 Task: Calculate the travel distance and displacement between Mammoth Cave National Park and Nashville.
Action: Mouse moved to (187, 60)
Screenshot: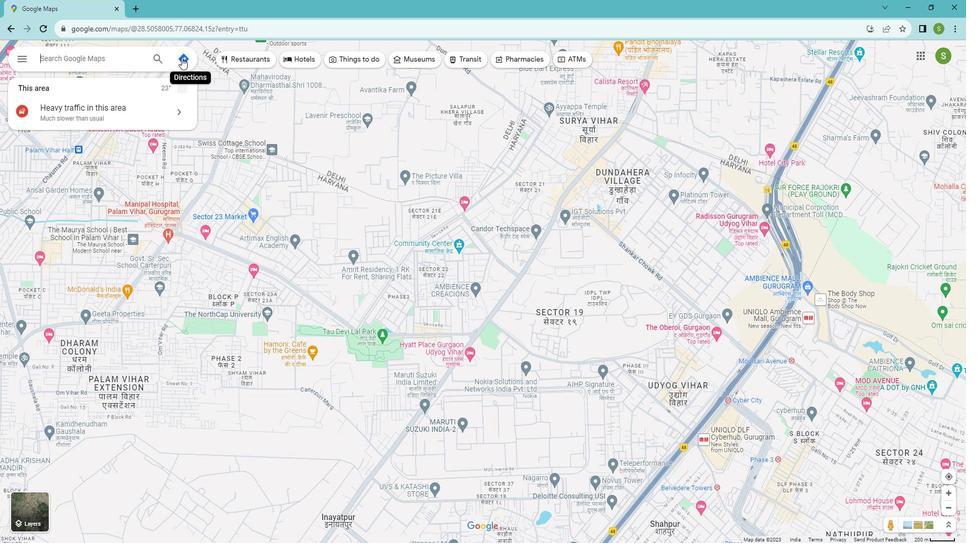 
Action: Mouse pressed left at (187, 60)
Screenshot: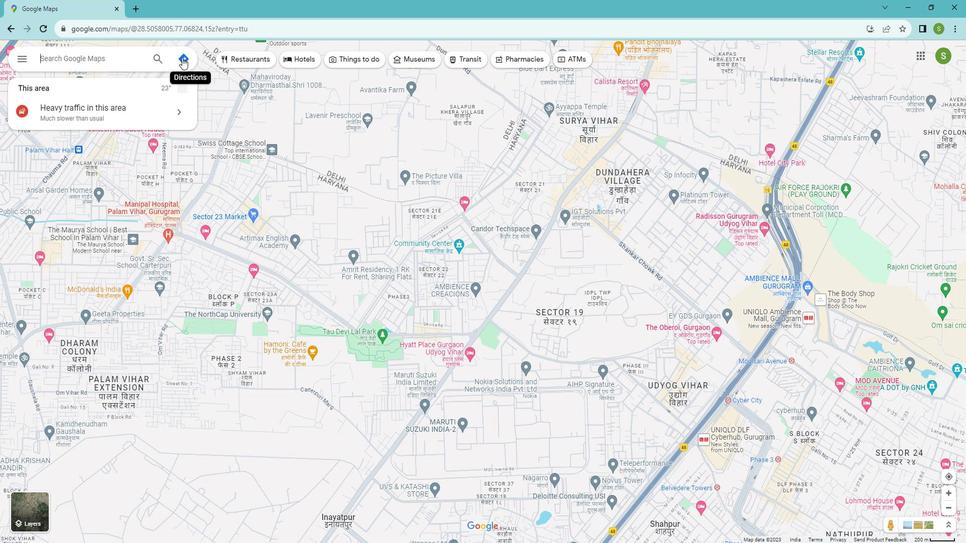 
Action: Mouse moved to (83, 95)
Screenshot: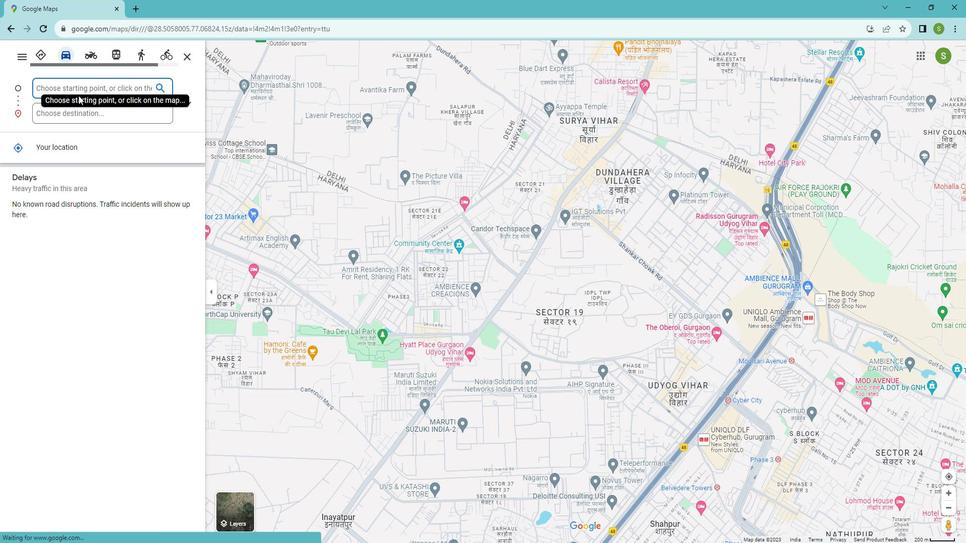 
Action: Mouse pressed left at (83, 95)
Screenshot: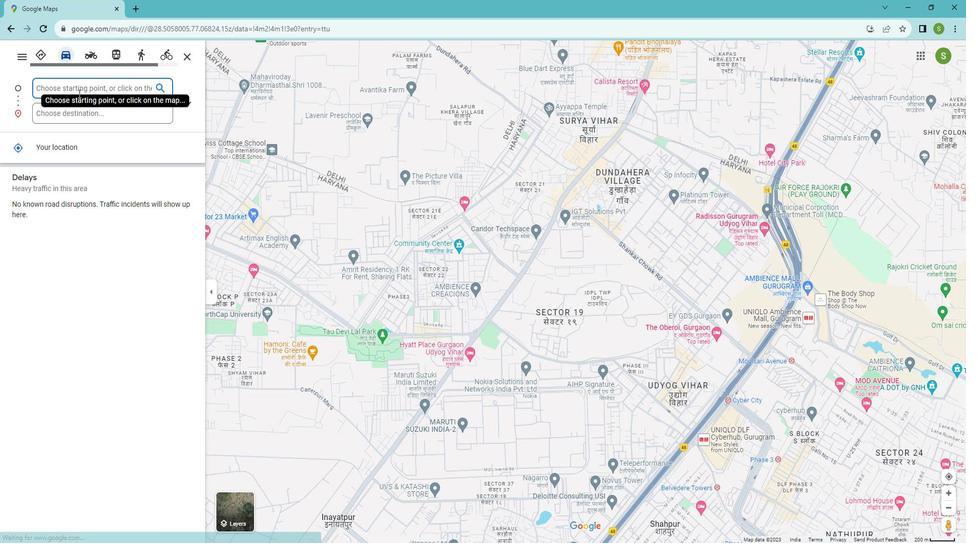 
Action: Key pressed <Key.shift>Nashville
Screenshot: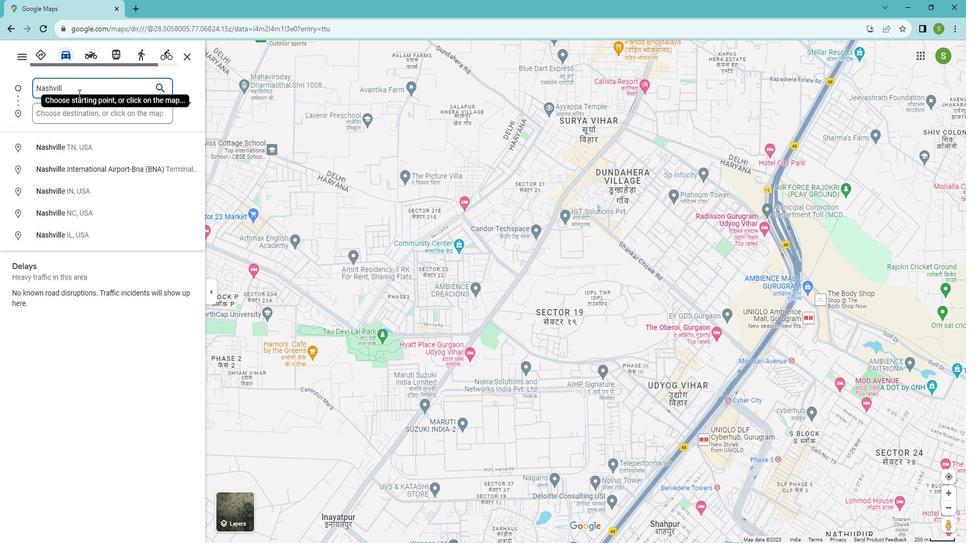 
Action: Mouse moved to (81, 144)
Screenshot: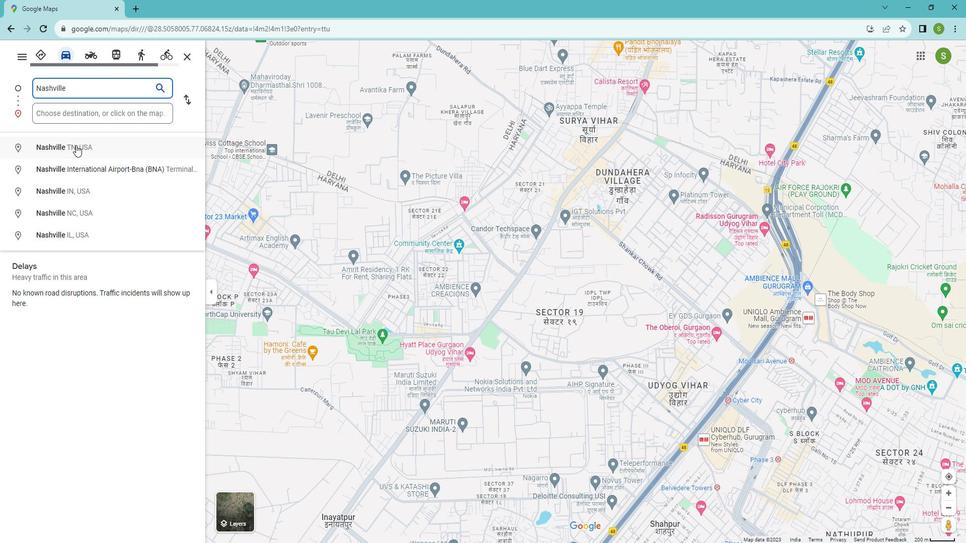 
Action: Mouse pressed left at (81, 144)
Screenshot: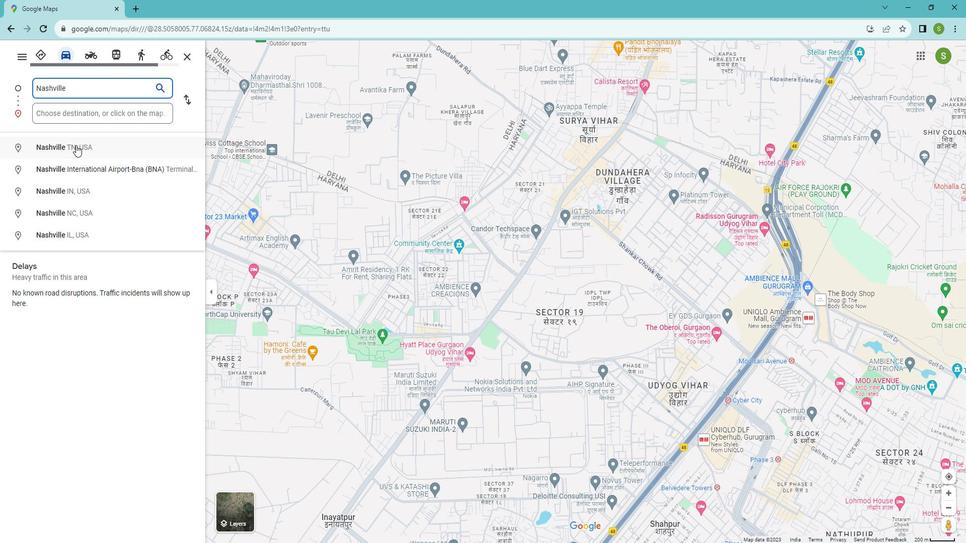 
Action: Mouse moved to (81, 113)
Screenshot: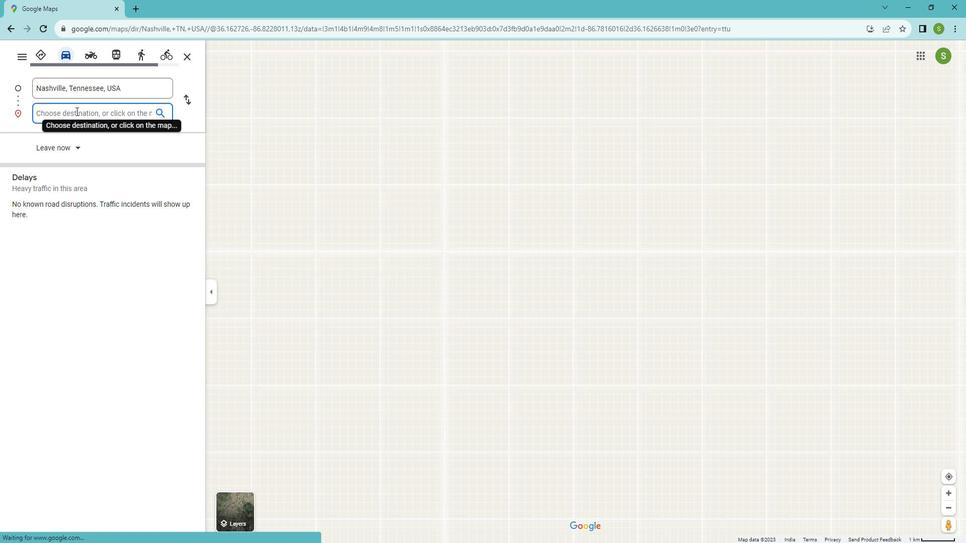 
Action: Mouse pressed left at (81, 113)
Screenshot: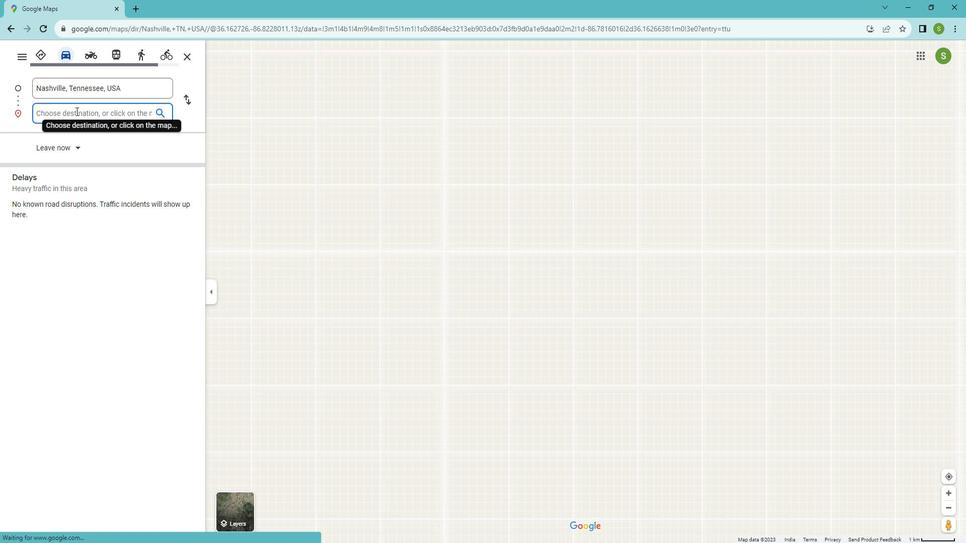 
Action: Key pressed <Key.shift>Mammoth<Key.space><Key.shift>Cave<Key.space><Key.shift>National<Key.space><Key.shift>Park
Screenshot: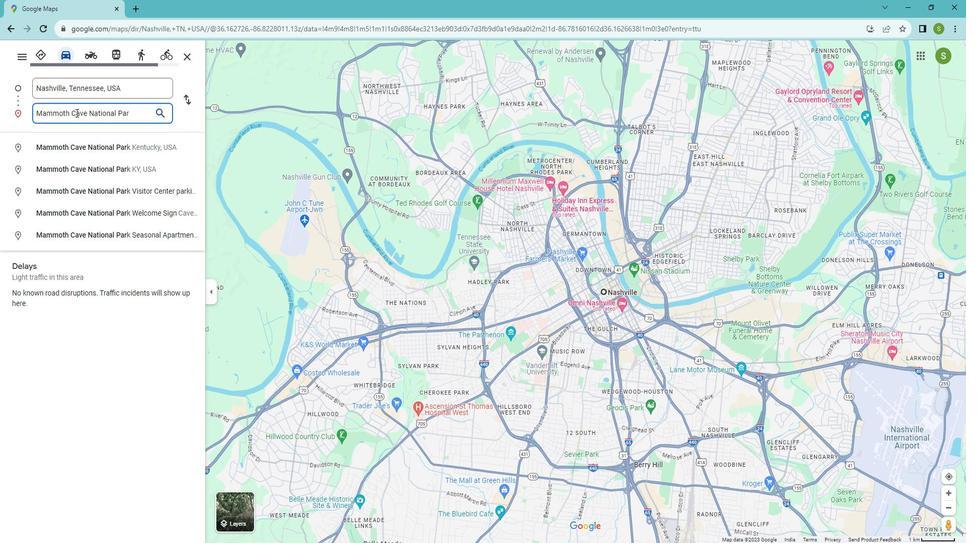 
Action: Mouse moved to (193, 101)
Screenshot: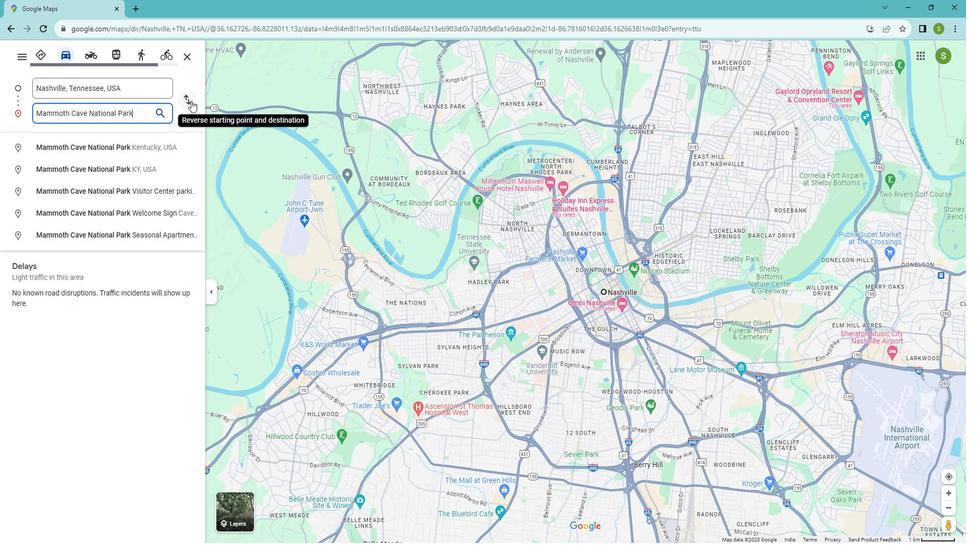 
Action: Mouse pressed left at (193, 101)
Screenshot: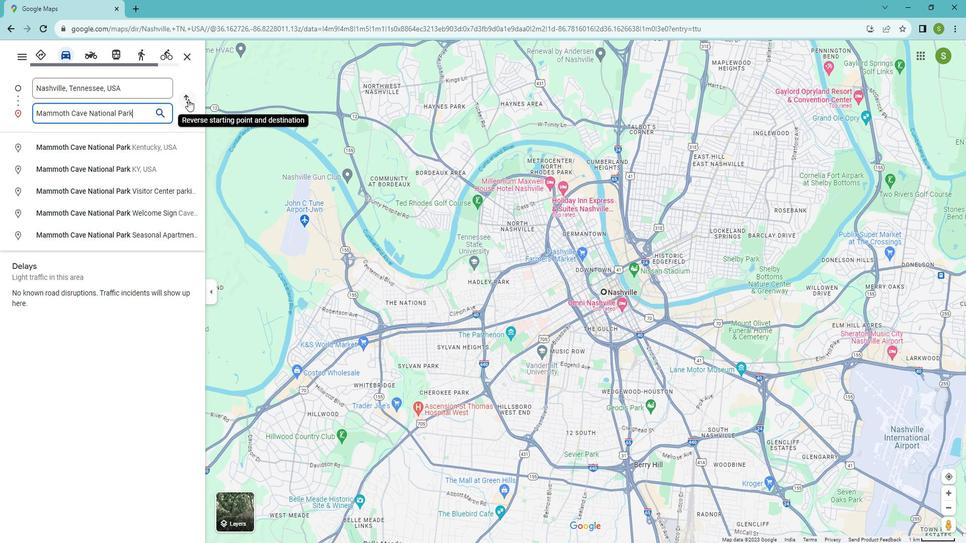 
Action: Mouse moved to (542, 394)
Screenshot: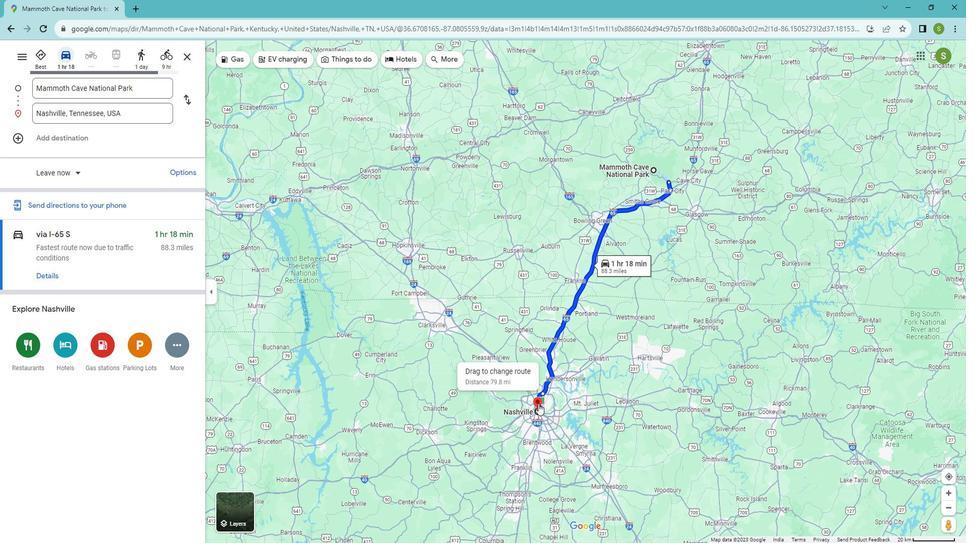 
Action: Mouse pressed right at (542, 394)
Screenshot: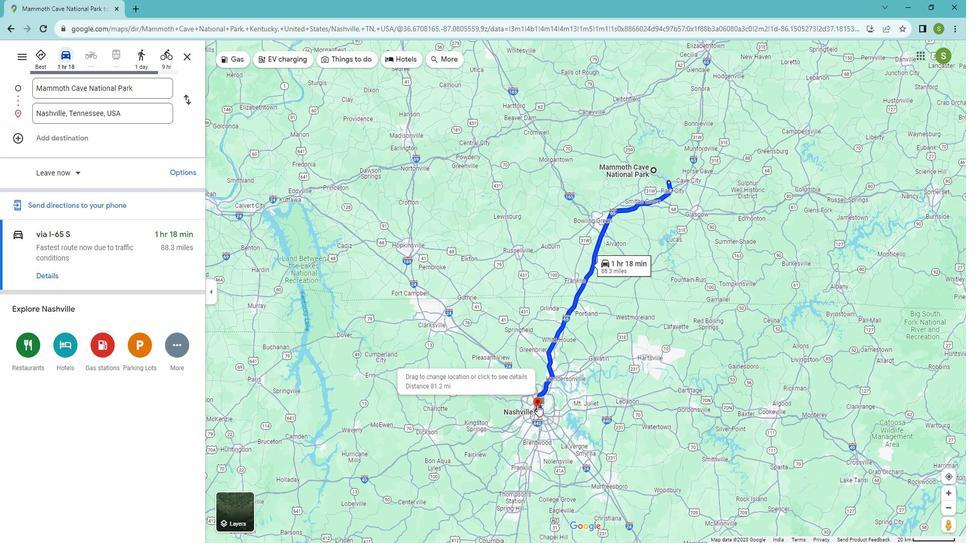 
Action: Mouse moved to (567, 470)
Screenshot: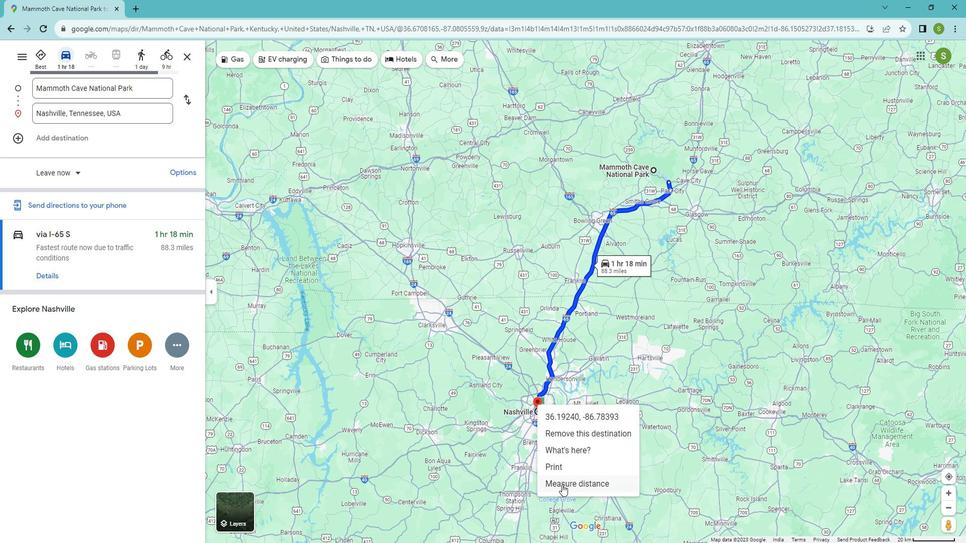 
Action: Mouse pressed left at (567, 470)
Screenshot: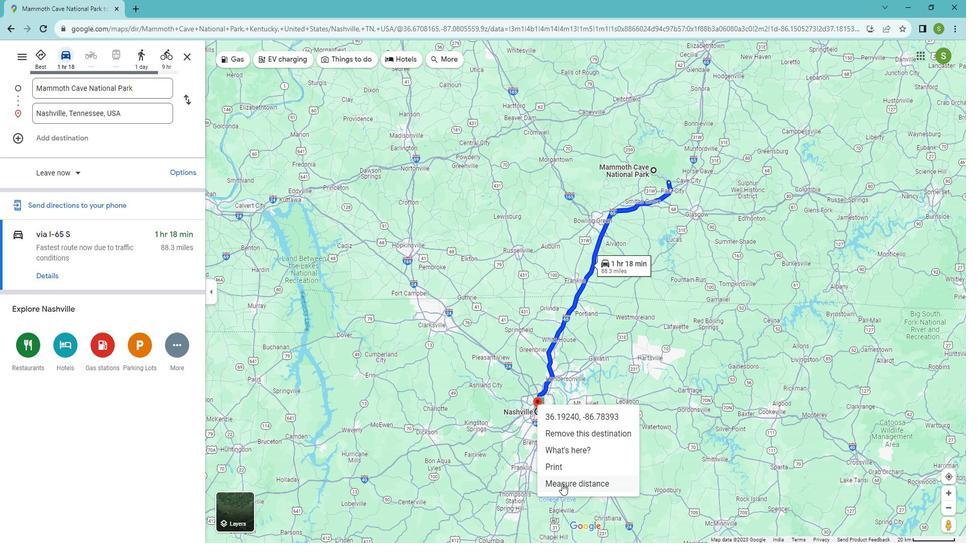 
Action: Mouse moved to (675, 180)
Screenshot: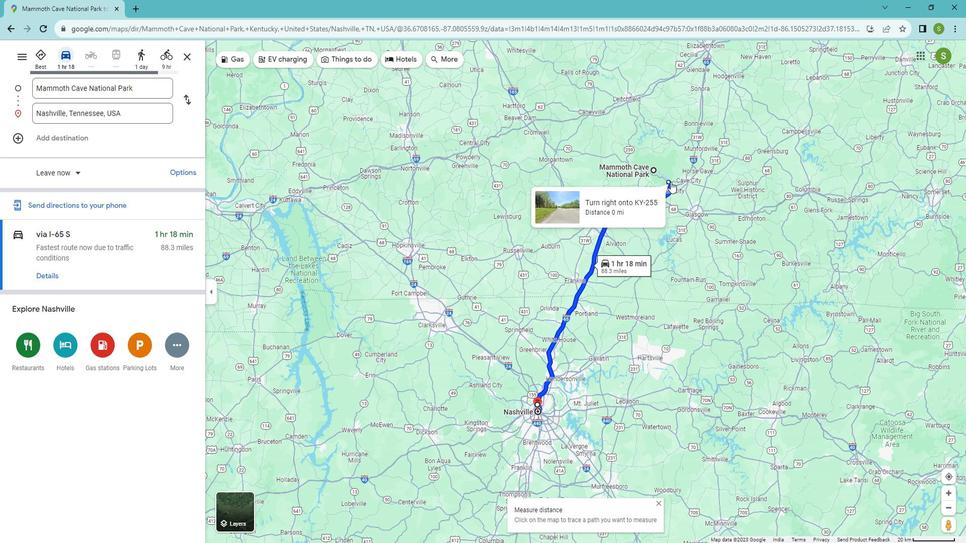 
Action: Mouse pressed right at (675, 180)
Screenshot: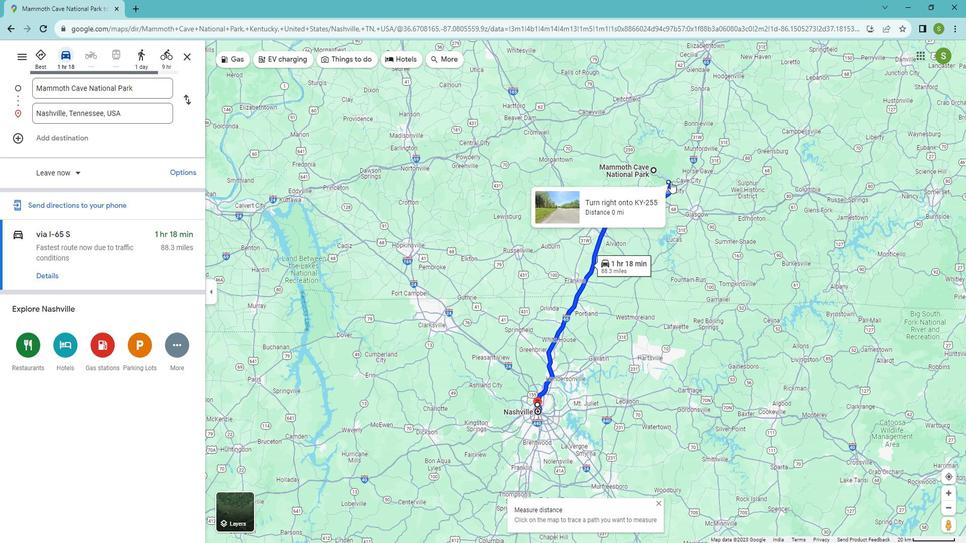 
Action: Mouse moved to (696, 253)
Screenshot: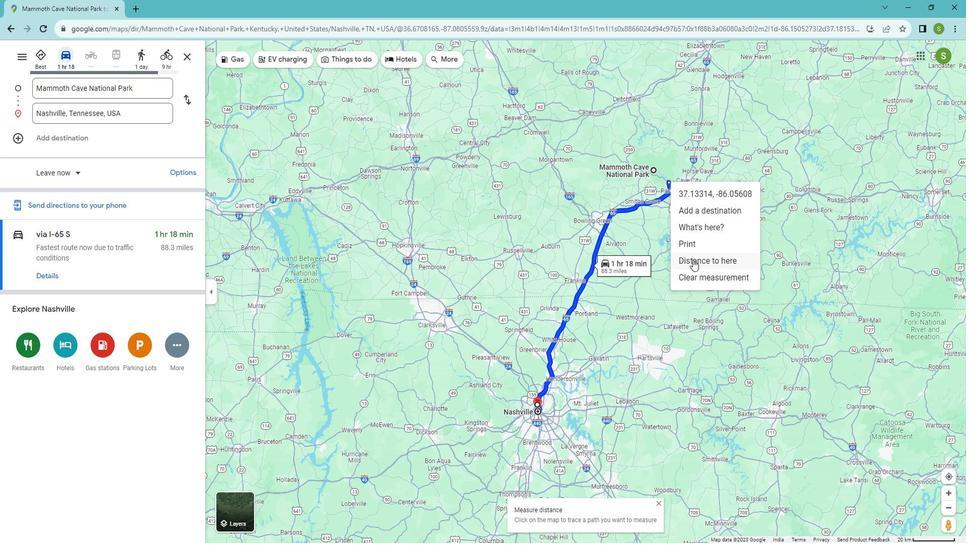 
Action: Mouse pressed left at (696, 253)
Screenshot: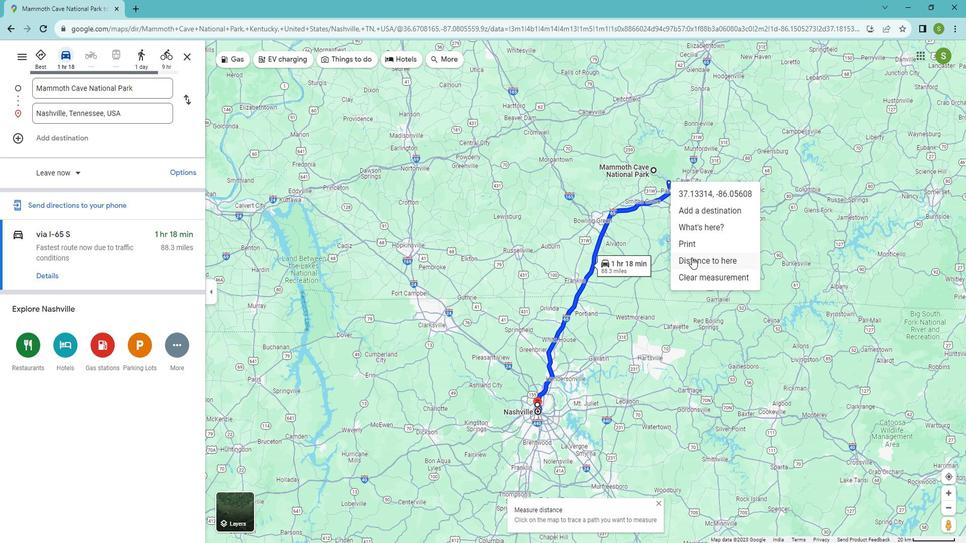 
Action: Mouse moved to (55, 270)
Screenshot: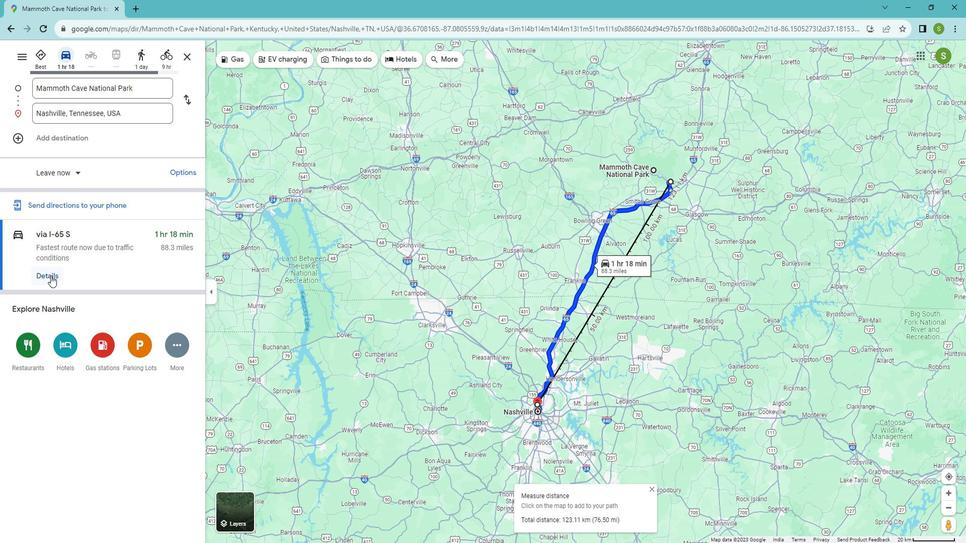 
Action: Mouse pressed left at (55, 270)
Screenshot: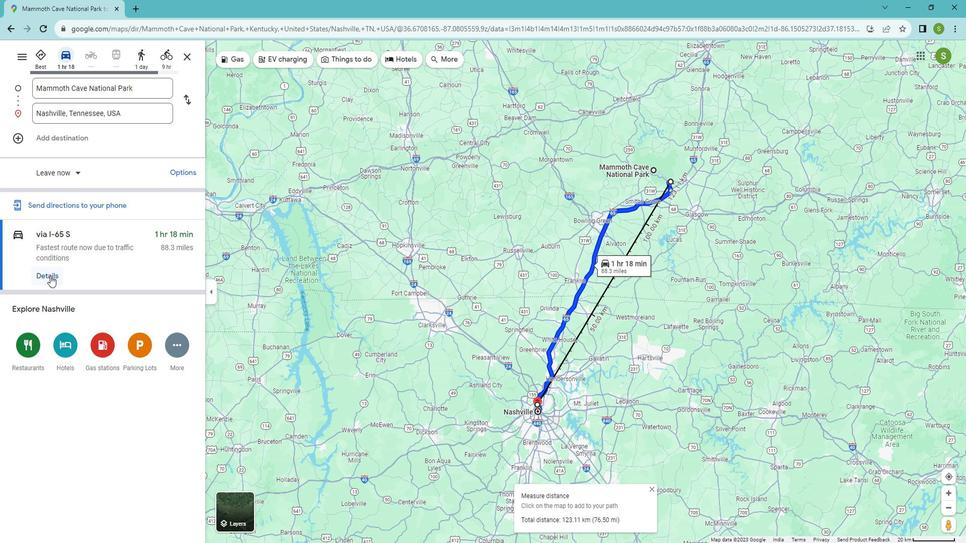 
Action: Mouse moved to (430, 257)
Screenshot: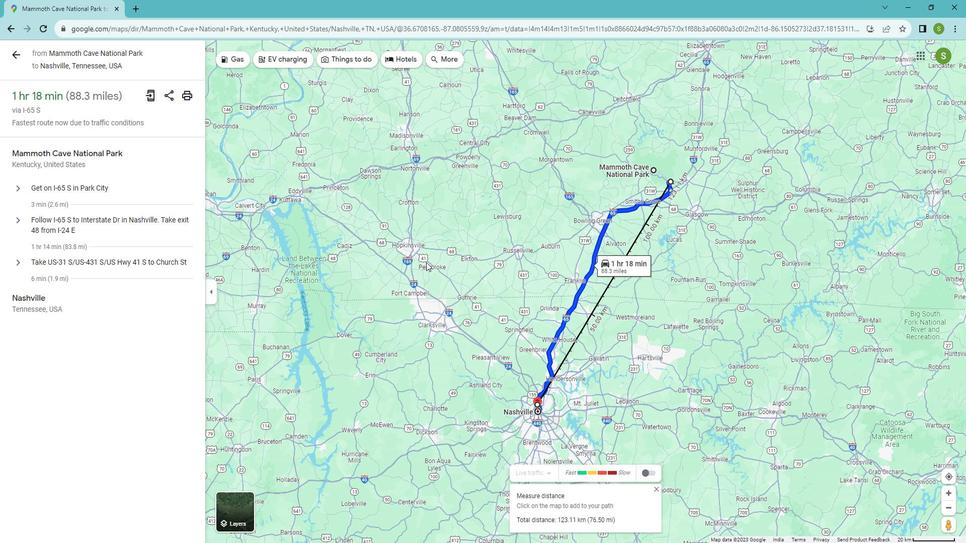
